 Task: Show more about the house rules of tiny home in Lac-Beauport, Quebec, Canada.
Action: Mouse moved to (507, 145)
Screenshot: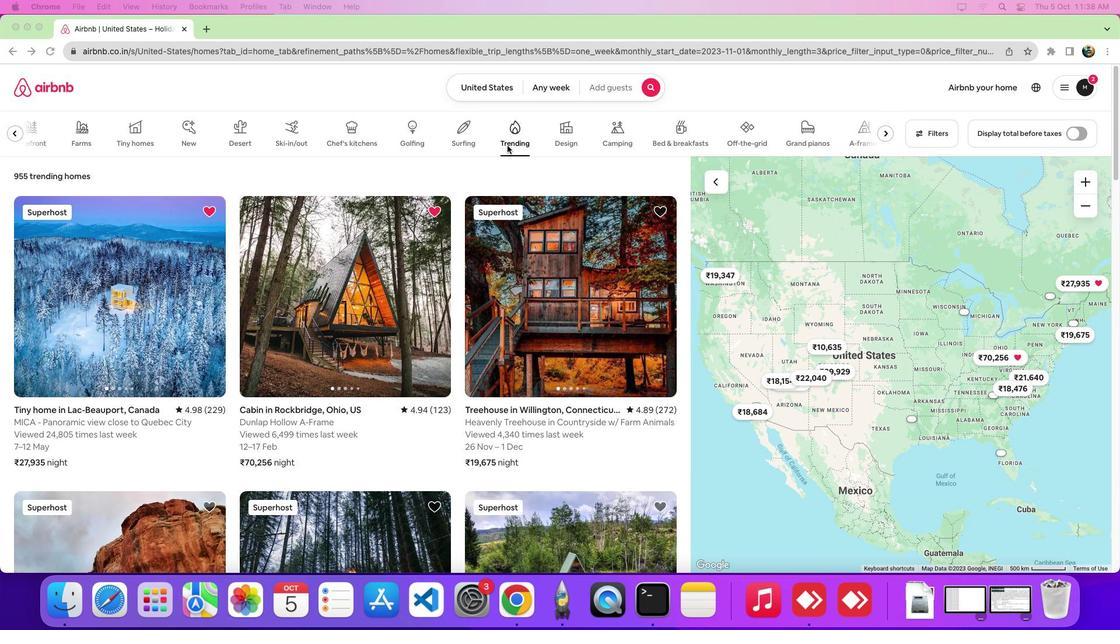 
Action: Mouse pressed left at (507, 145)
Screenshot: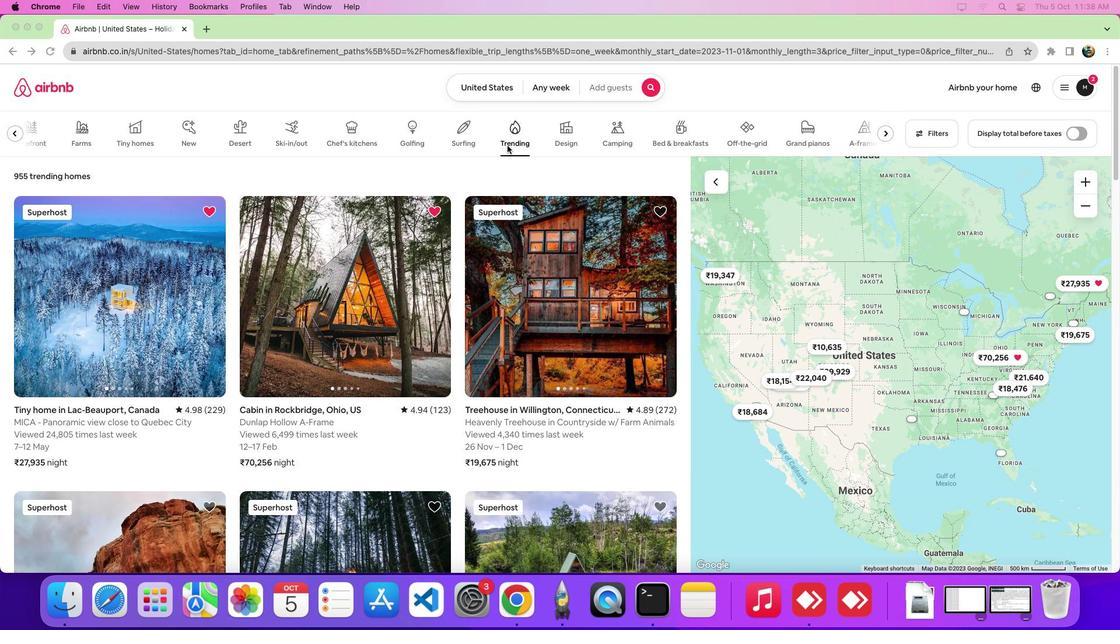 
Action: Mouse moved to (79, 312)
Screenshot: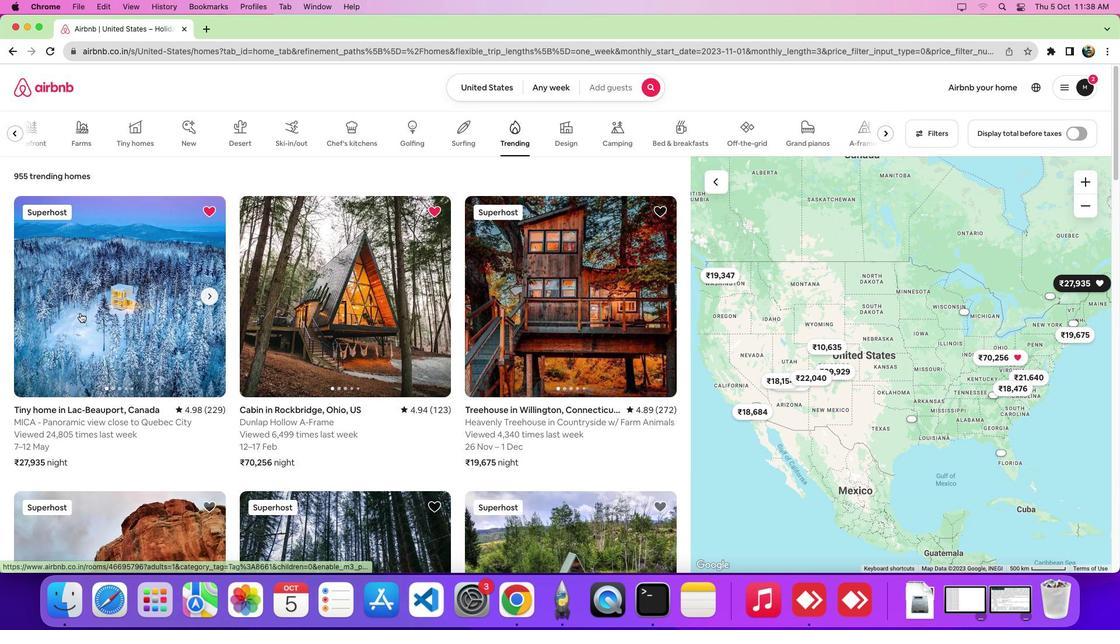 
Action: Mouse pressed left at (79, 312)
Screenshot: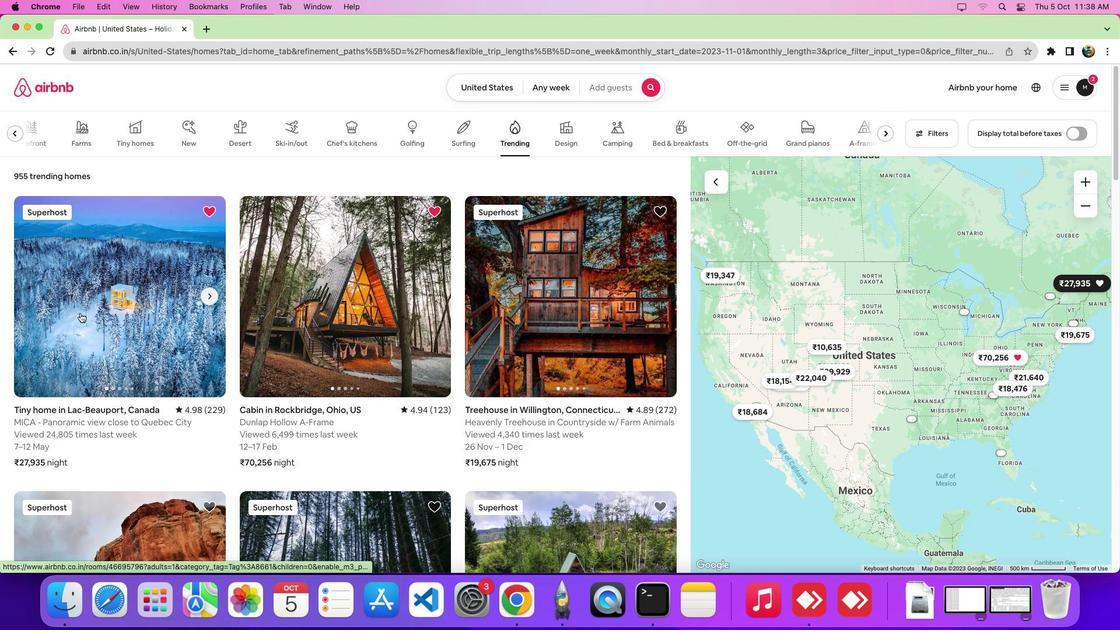 
Action: Mouse moved to (472, 399)
Screenshot: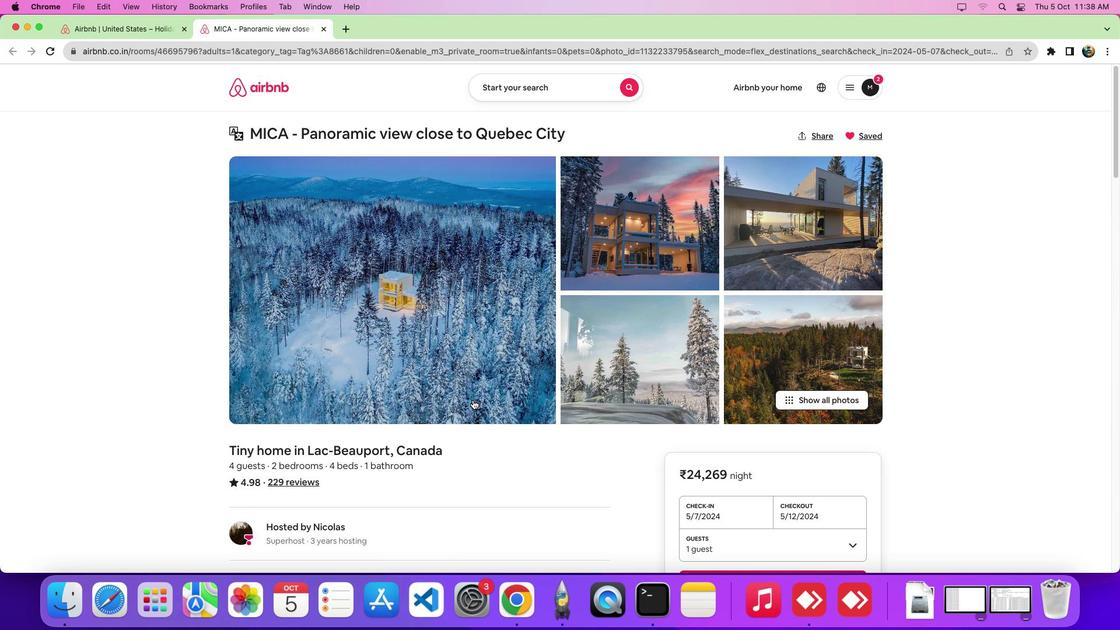 
Action: Mouse scrolled (472, 399) with delta (0, 0)
Screenshot: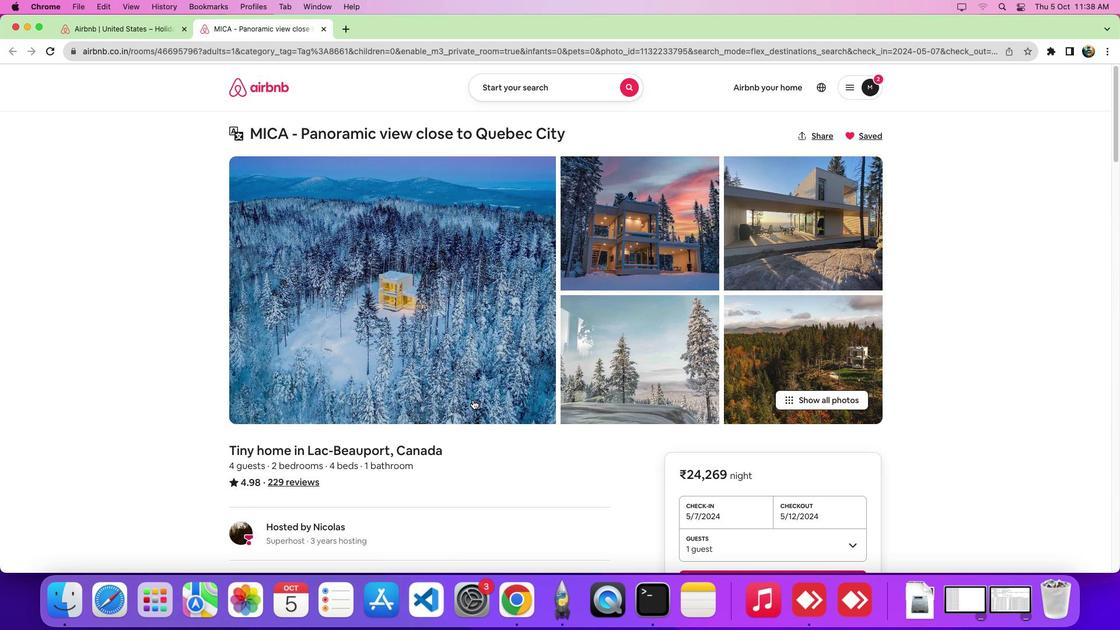 
Action: Mouse scrolled (472, 399) with delta (0, 0)
Screenshot: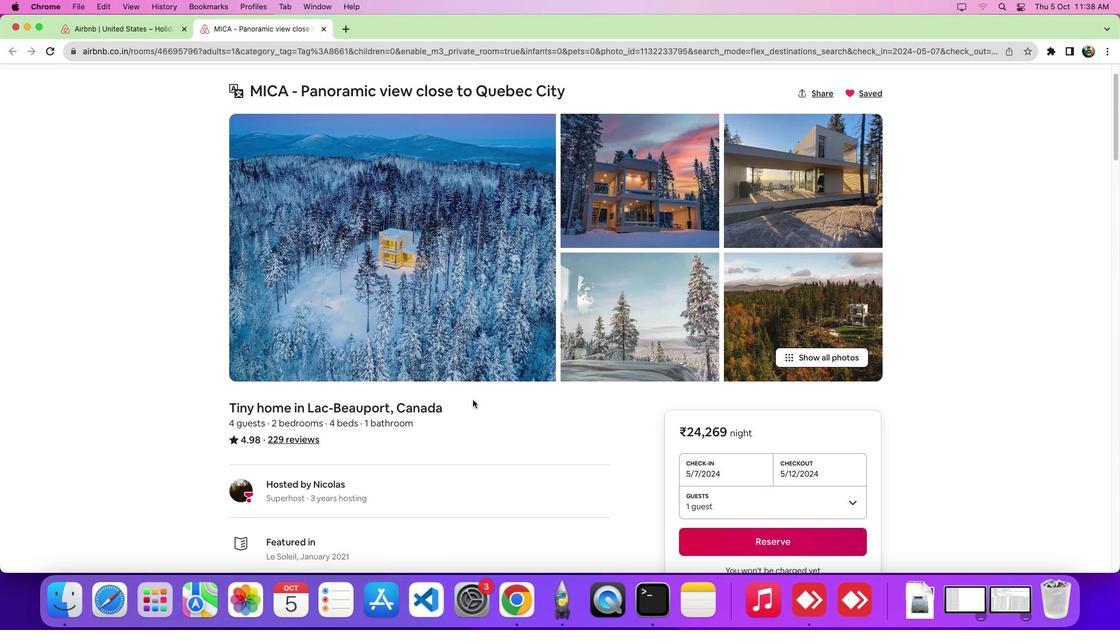 
Action: Mouse scrolled (472, 399) with delta (0, -5)
Screenshot: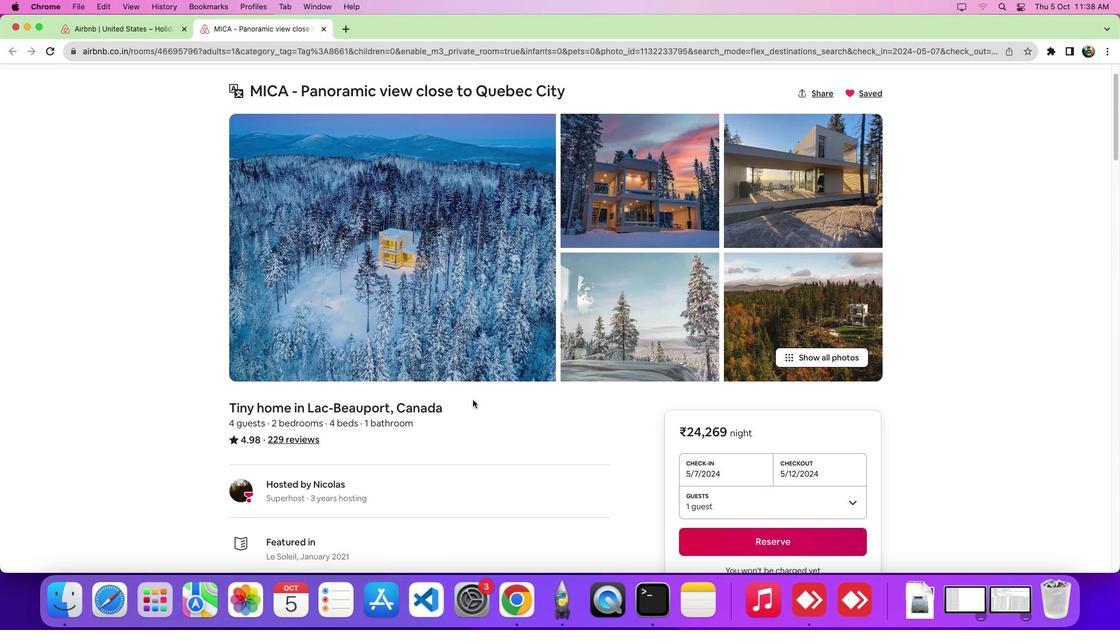 
Action: Mouse scrolled (472, 399) with delta (0, -7)
Screenshot: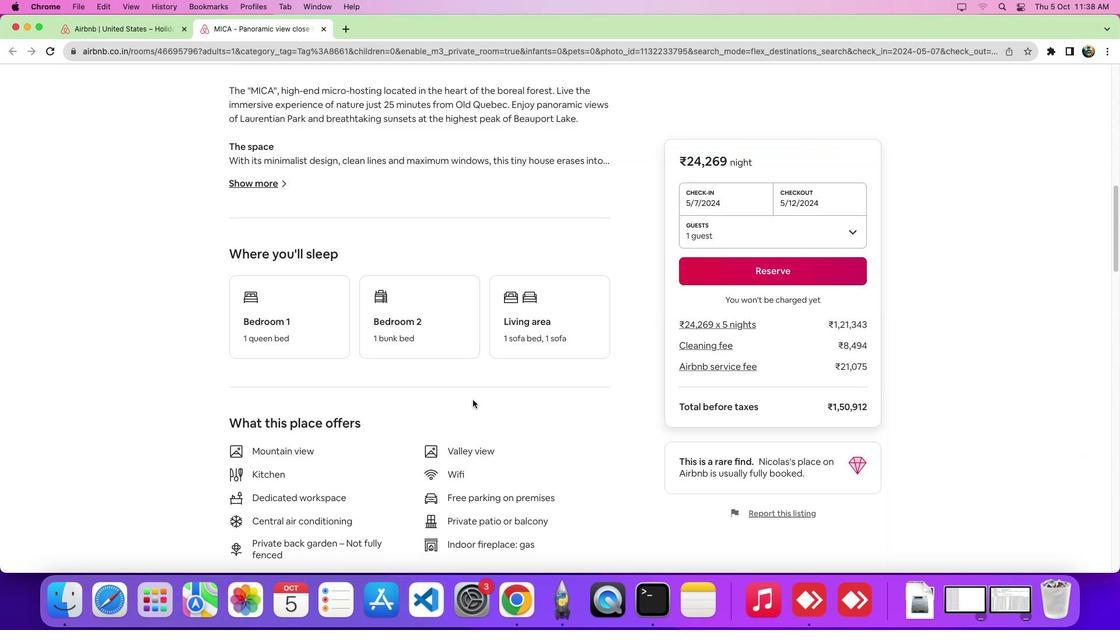 
Action: Mouse scrolled (472, 399) with delta (0, -8)
Screenshot: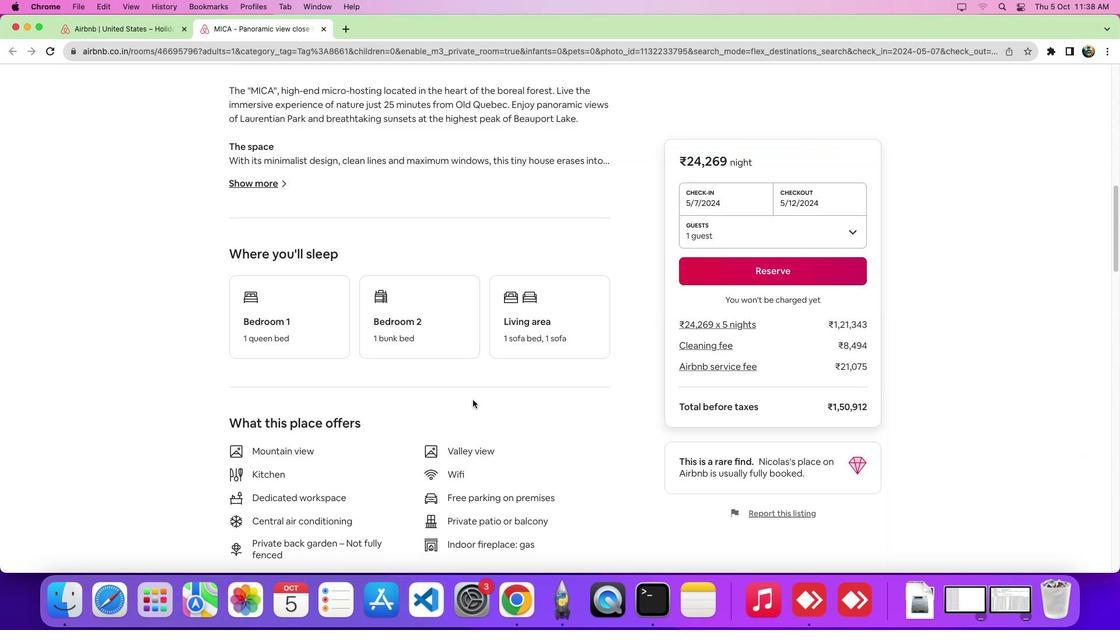 
Action: Mouse scrolled (472, 399) with delta (0, 0)
Screenshot: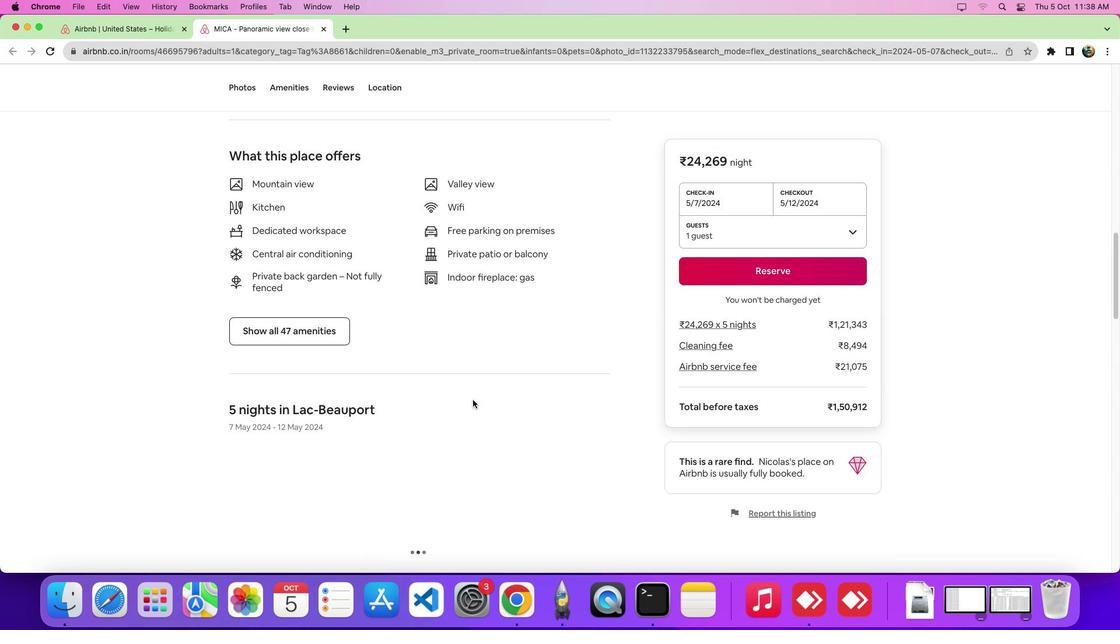 
Action: Mouse scrolled (472, 399) with delta (0, -1)
Screenshot: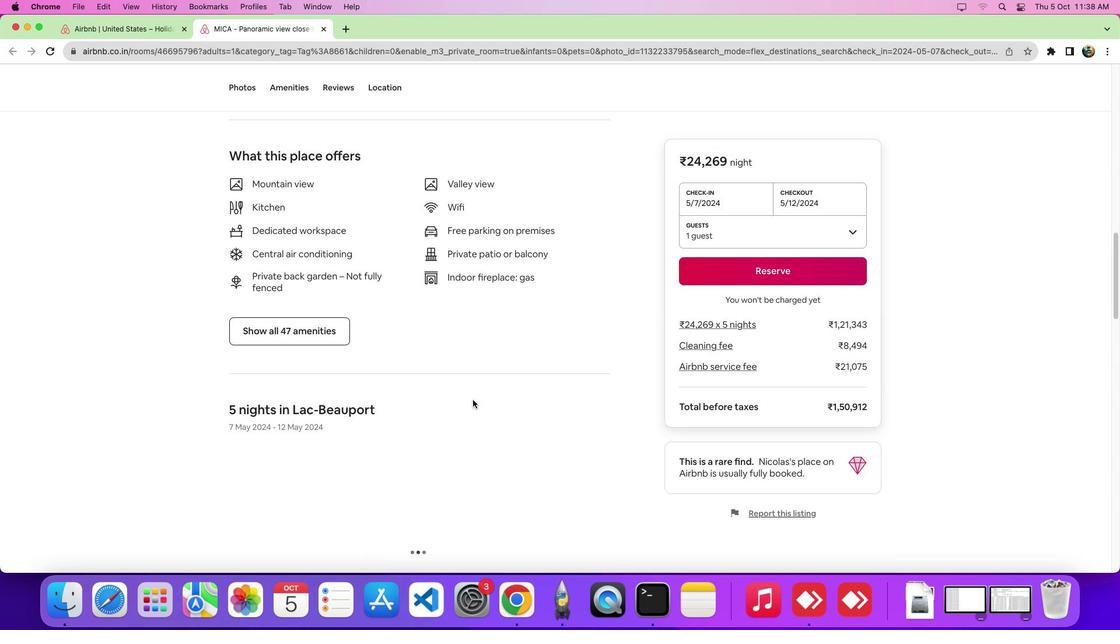 
Action: Mouse scrolled (472, 399) with delta (0, -5)
Screenshot: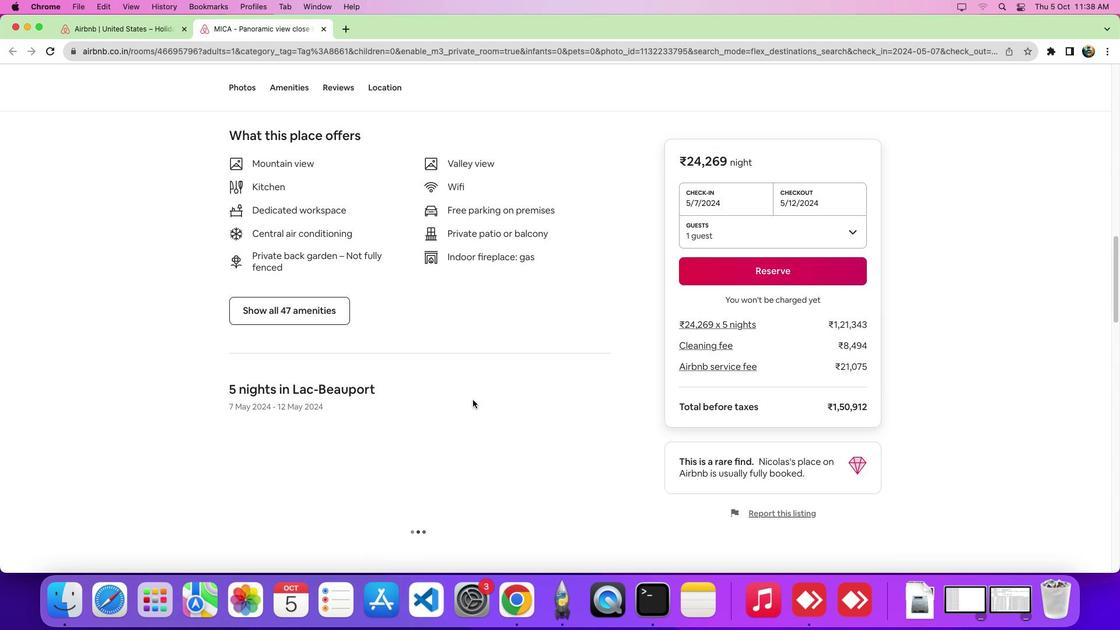 
Action: Mouse scrolled (472, 399) with delta (0, -7)
Screenshot: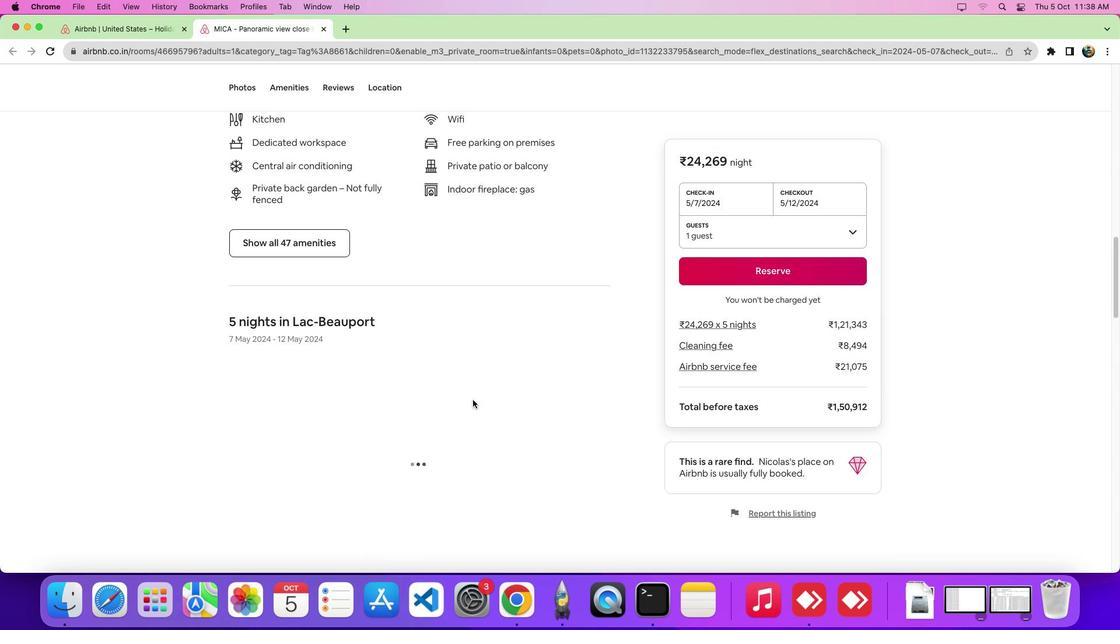 
Action: Mouse scrolled (472, 399) with delta (0, 0)
Screenshot: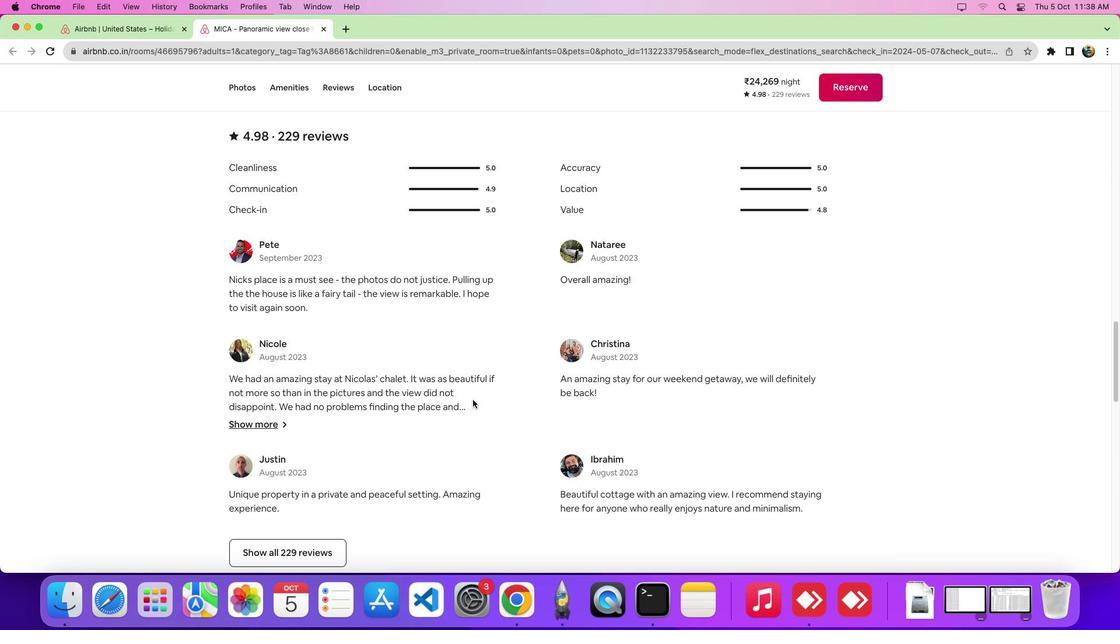 
Action: Mouse scrolled (472, 399) with delta (0, 0)
Screenshot: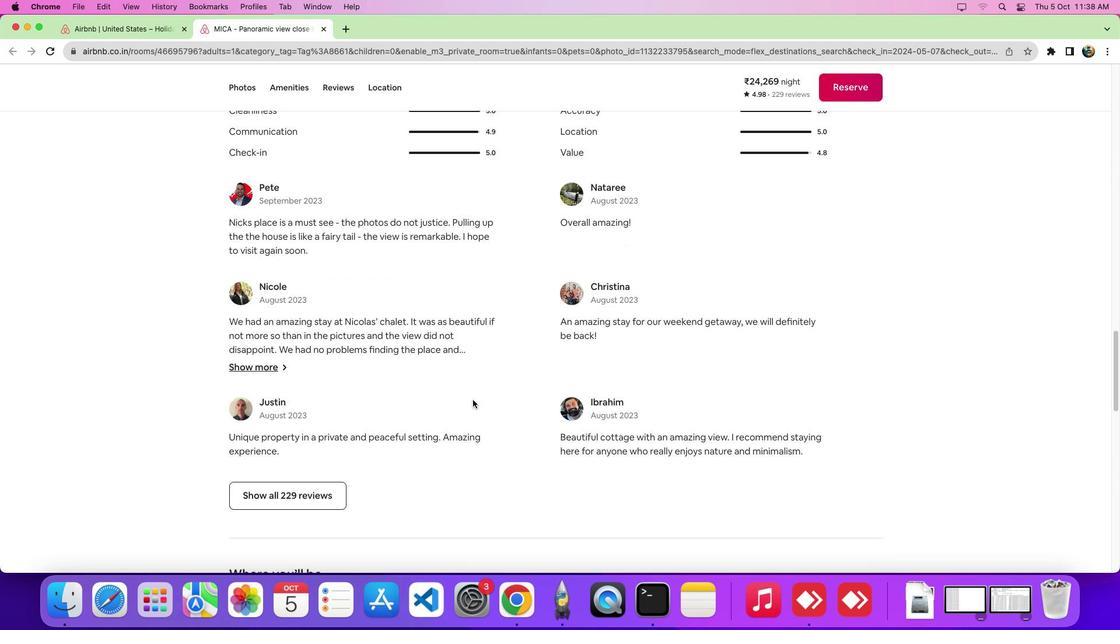 
Action: Mouse scrolled (472, 399) with delta (0, -5)
Screenshot: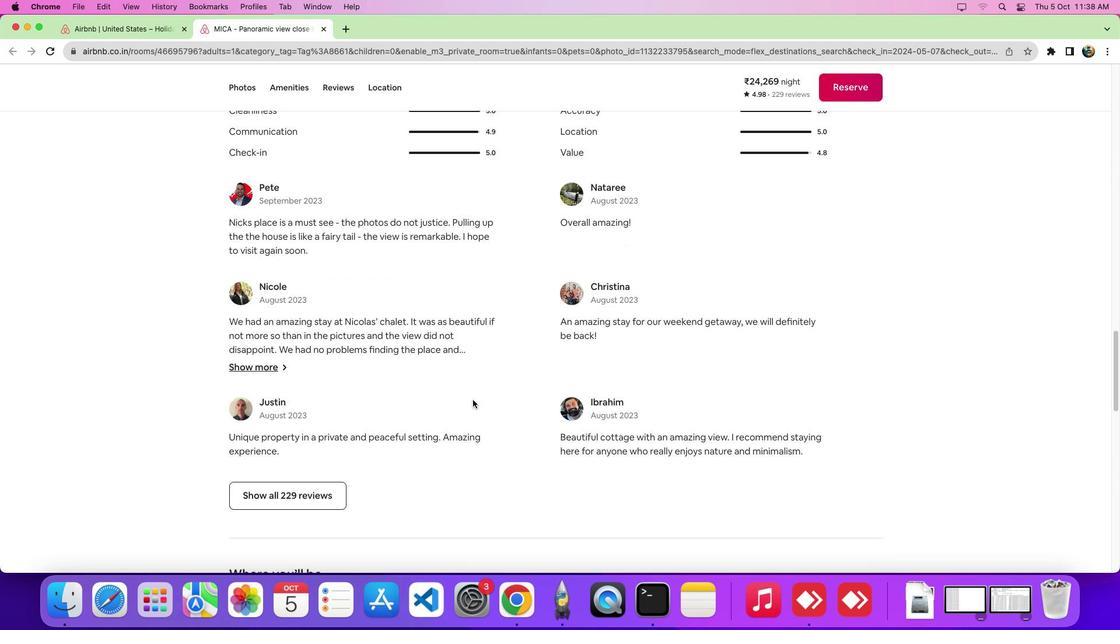 
Action: Mouse scrolled (472, 399) with delta (0, -7)
Screenshot: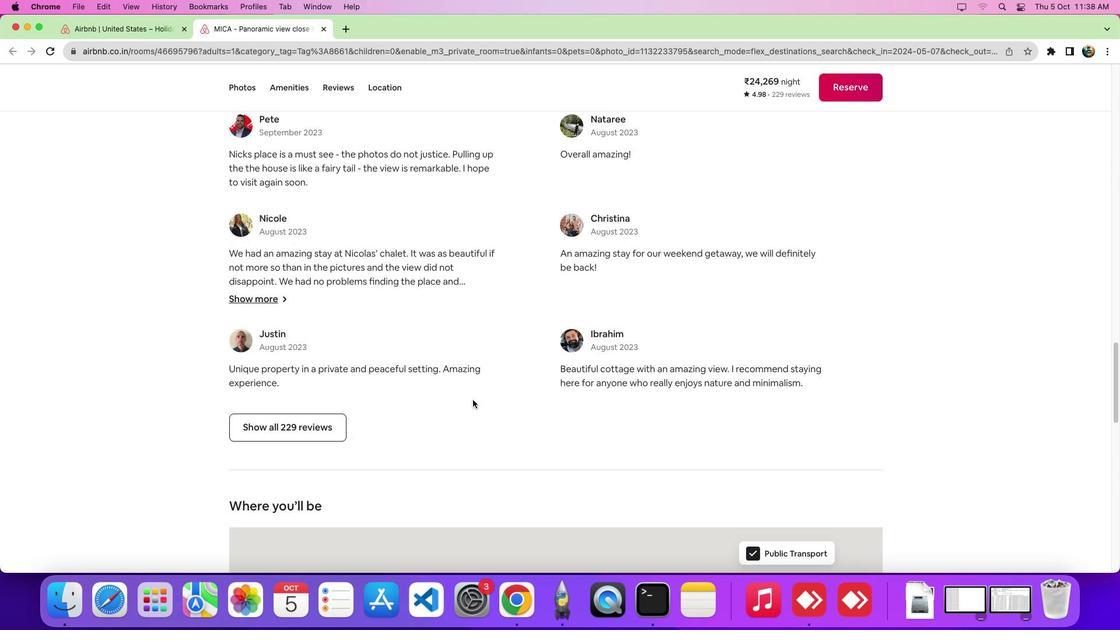 
Action: Mouse scrolled (472, 399) with delta (0, 0)
Screenshot: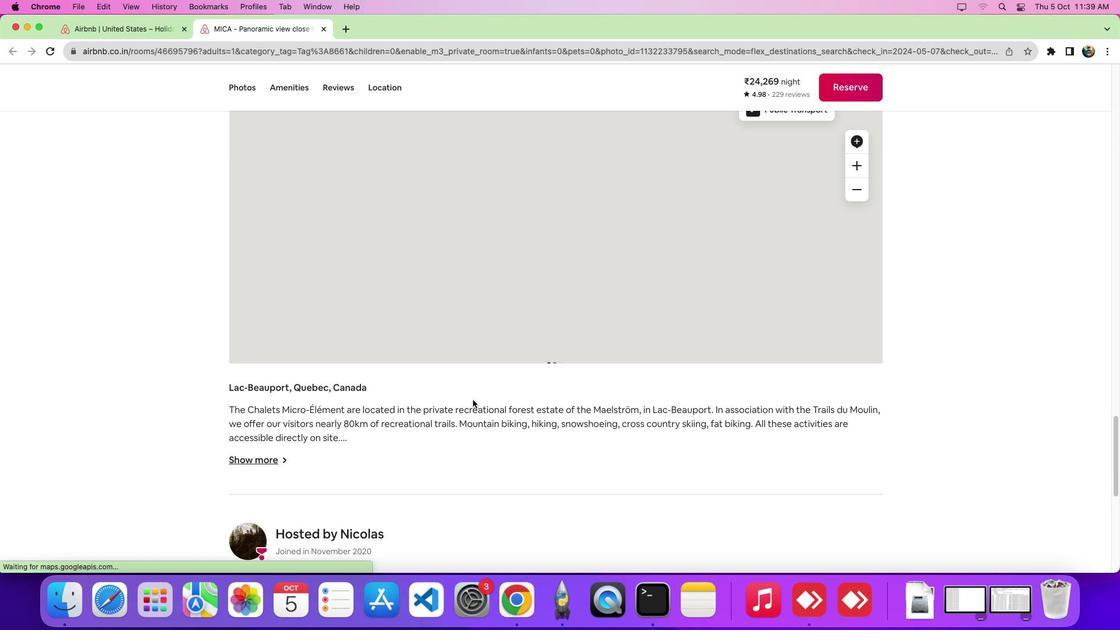 
Action: Mouse scrolled (472, 399) with delta (0, -1)
Screenshot: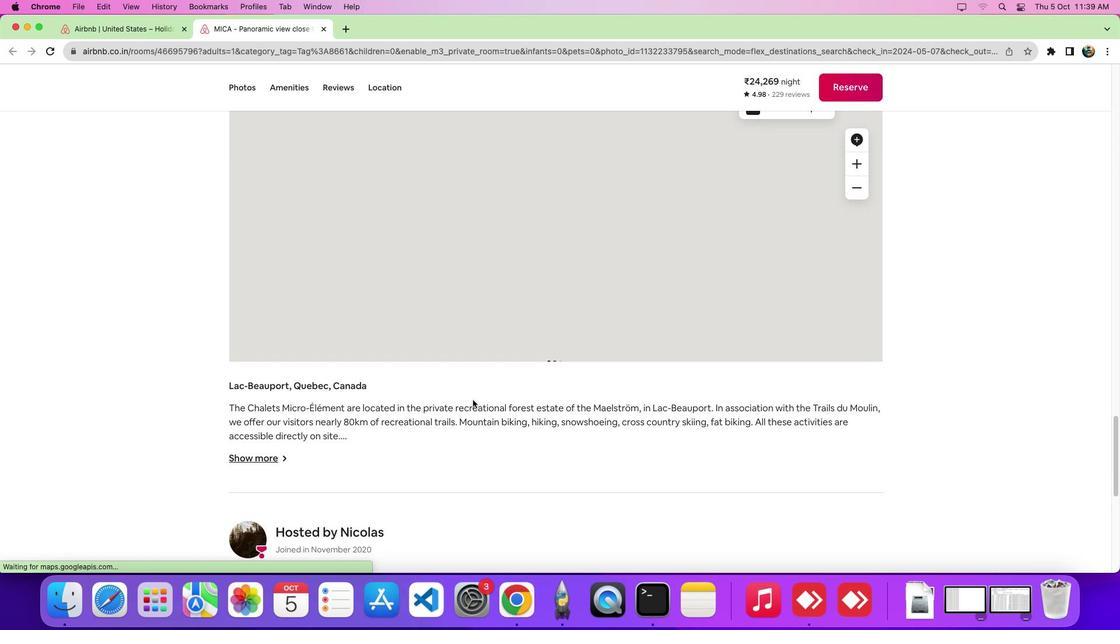 
Action: Mouse scrolled (472, 399) with delta (0, -4)
Screenshot: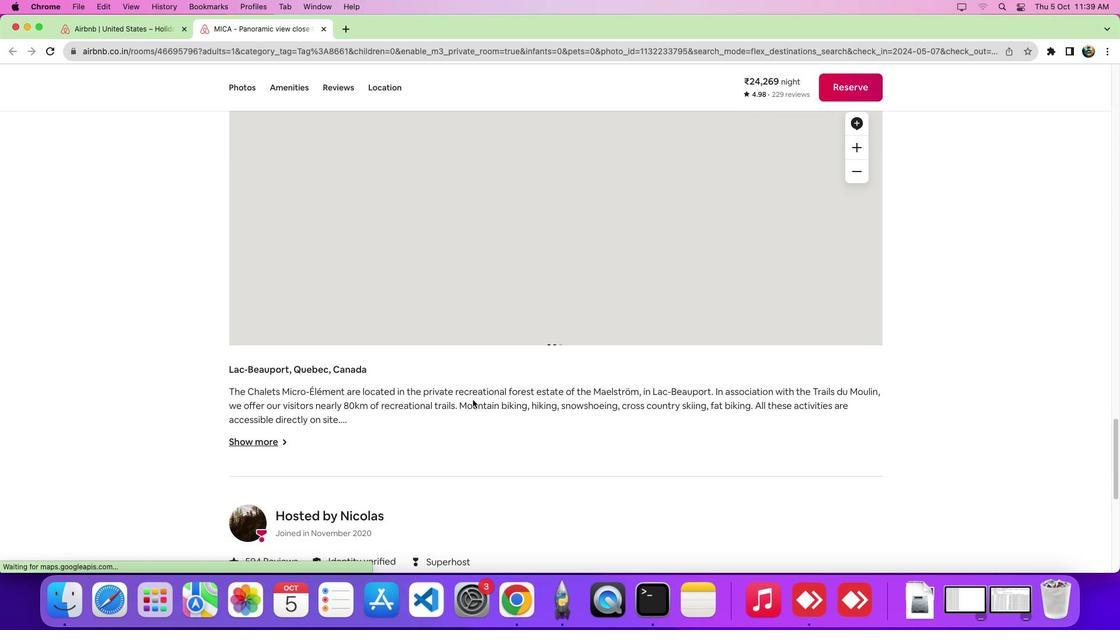 
Action: Mouse scrolled (472, 399) with delta (0, 0)
Screenshot: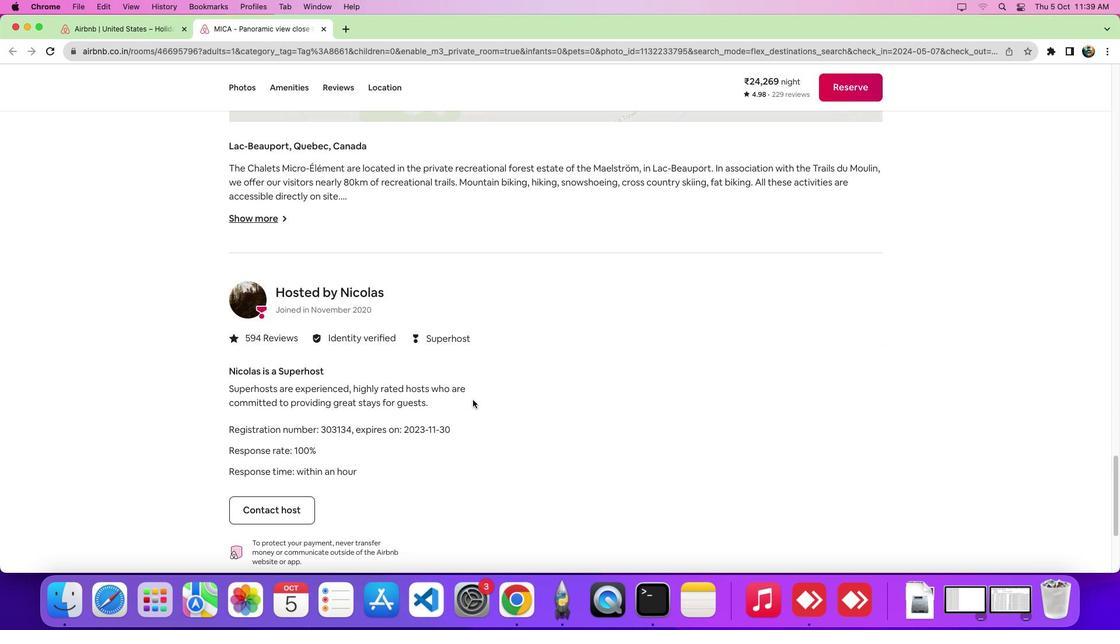 
Action: Mouse scrolled (472, 399) with delta (0, 0)
Screenshot: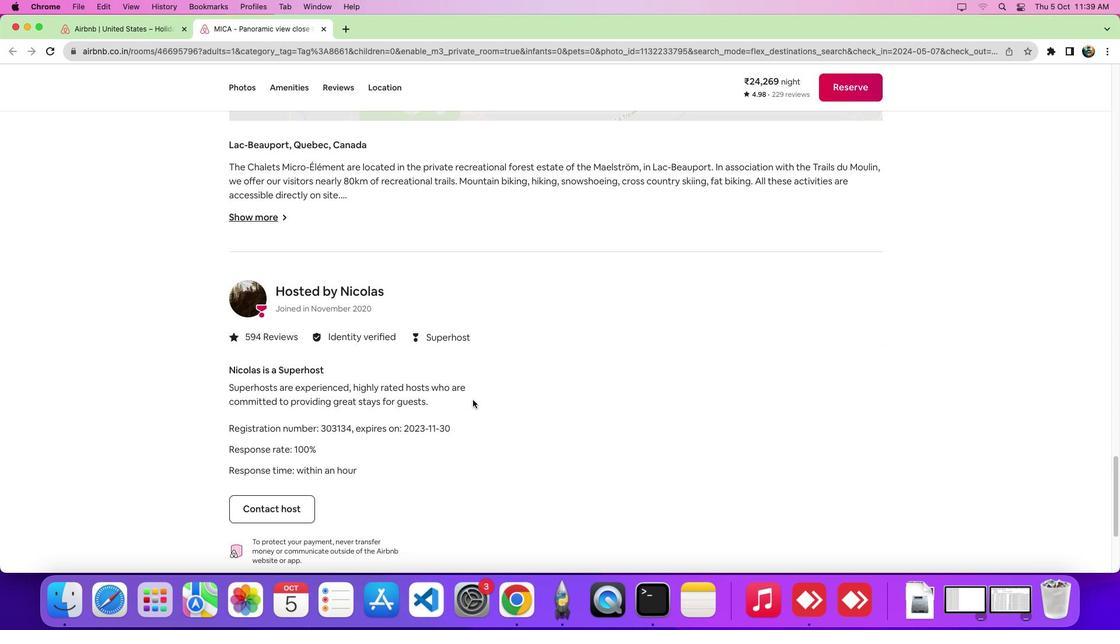 
Action: Mouse scrolled (472, 399) with delta (0, -4)
Screenshot: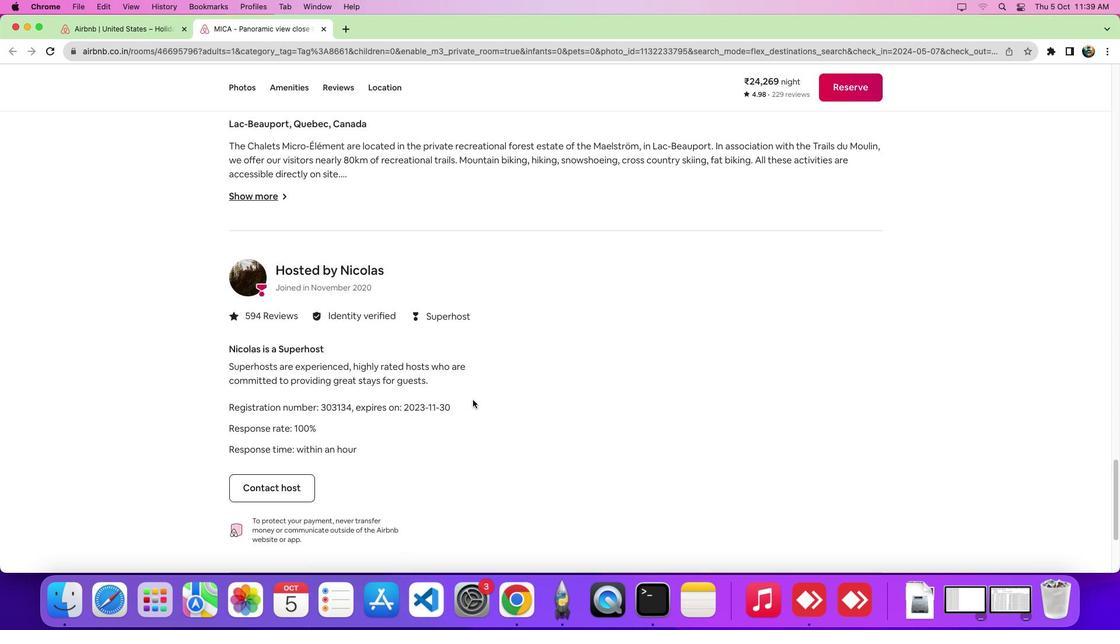 
Action: Mouse scrolled (472, 399) with delta (0, 0)
Screenshot: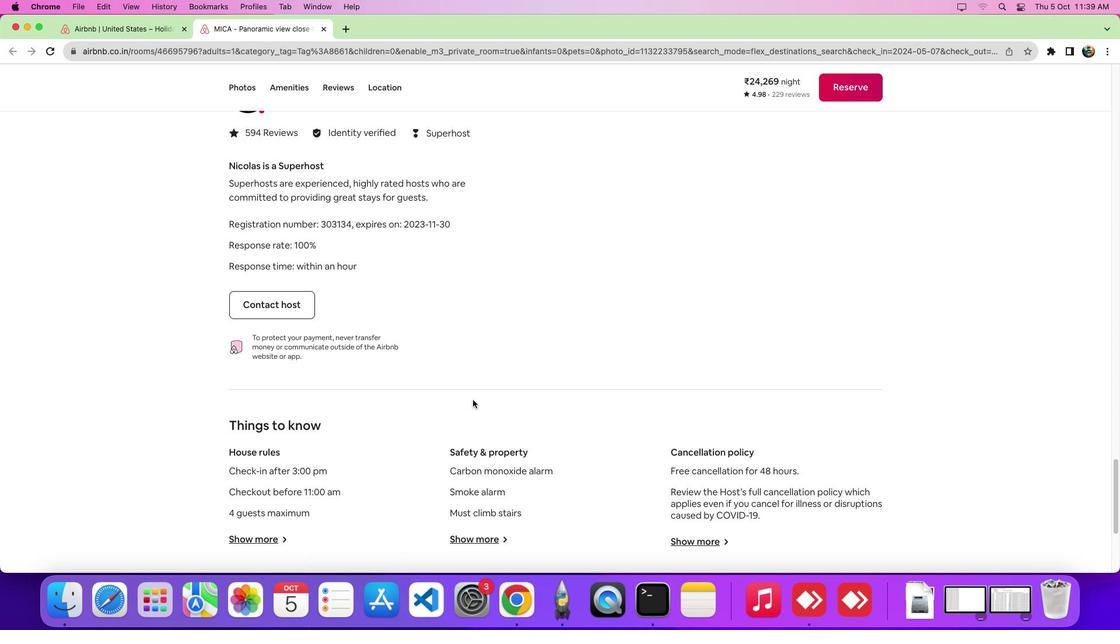 
Action: Mouse scrolled (472, 399) with delta (0, 0)
Screenshot: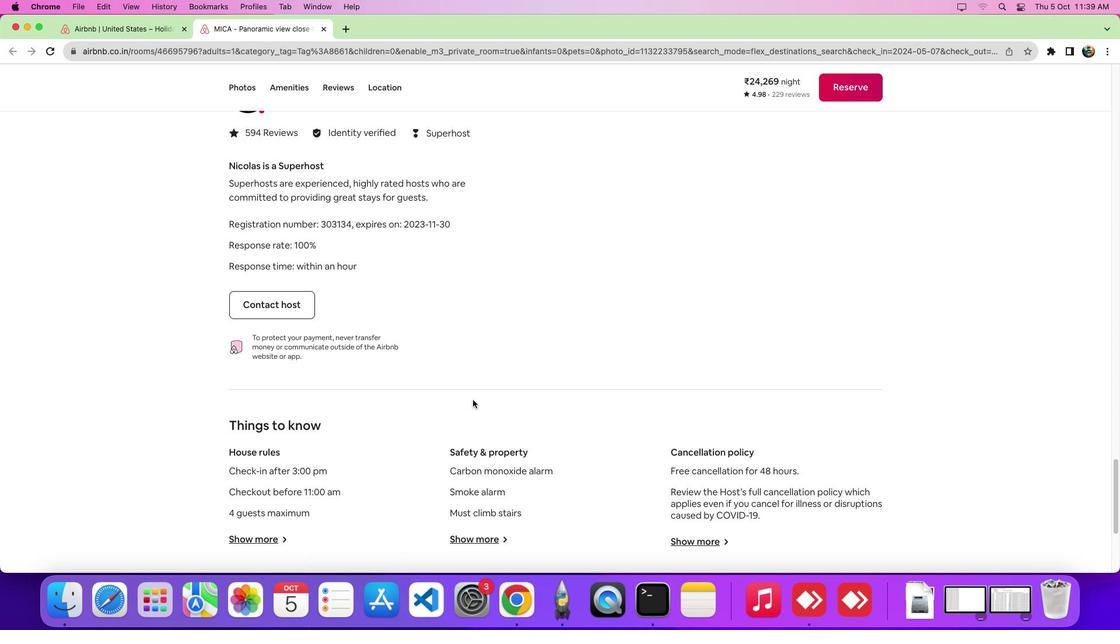 
Action: Mouse scrolled (472, 399) with delta (0, -4)
Screenshot: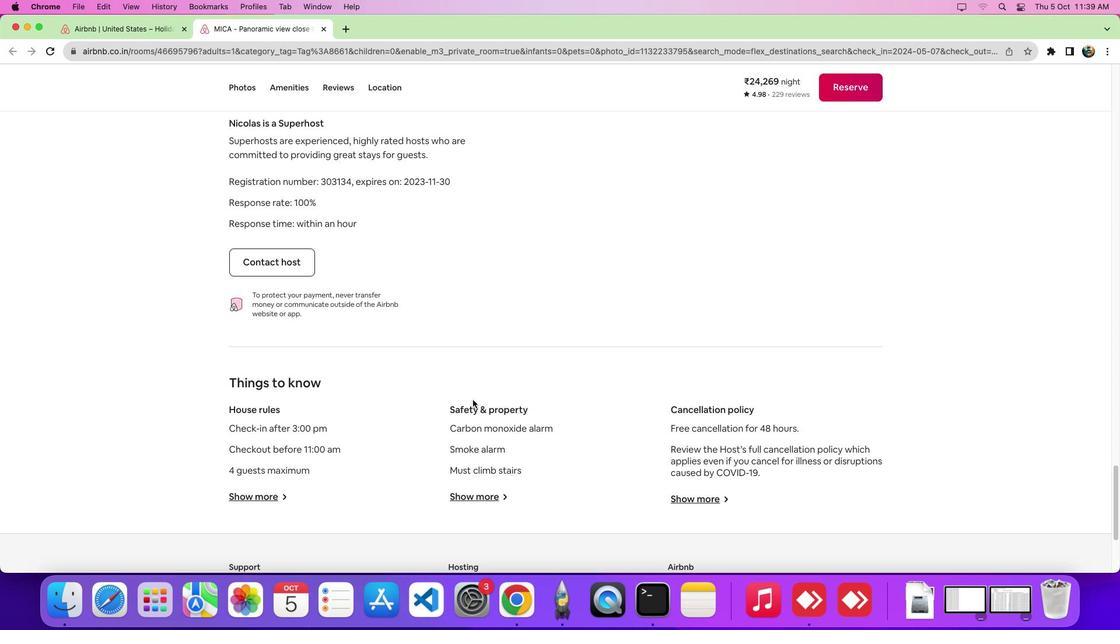 
Action: Mouse scrolled (472, 399) with delta (0, -6)
Screenshot: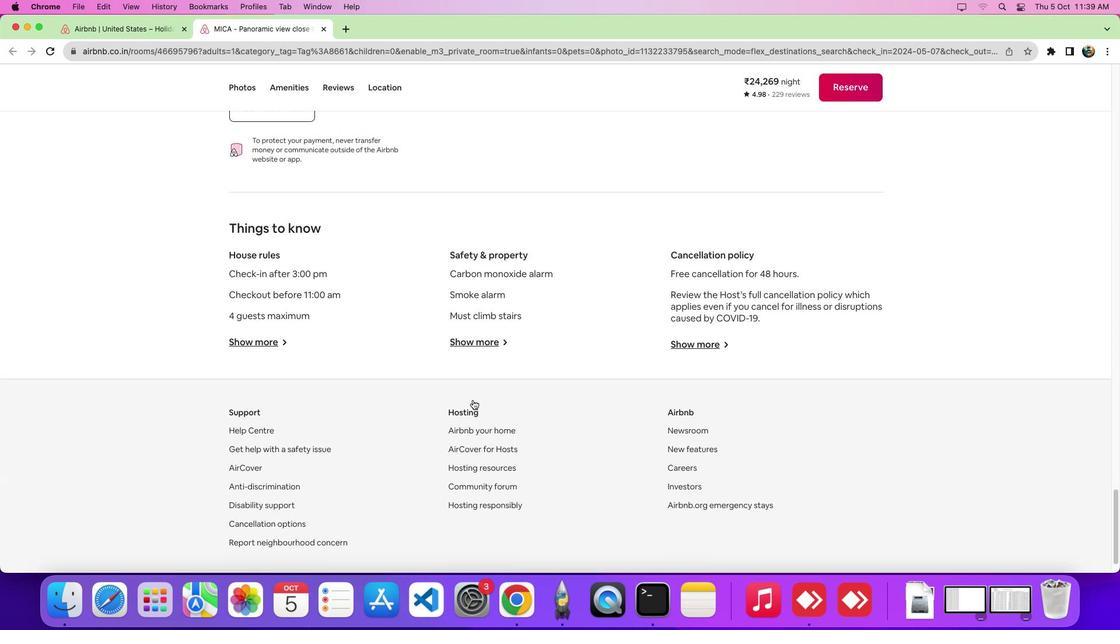 
Action: Mouse moved to (268, 295)
Screenshot: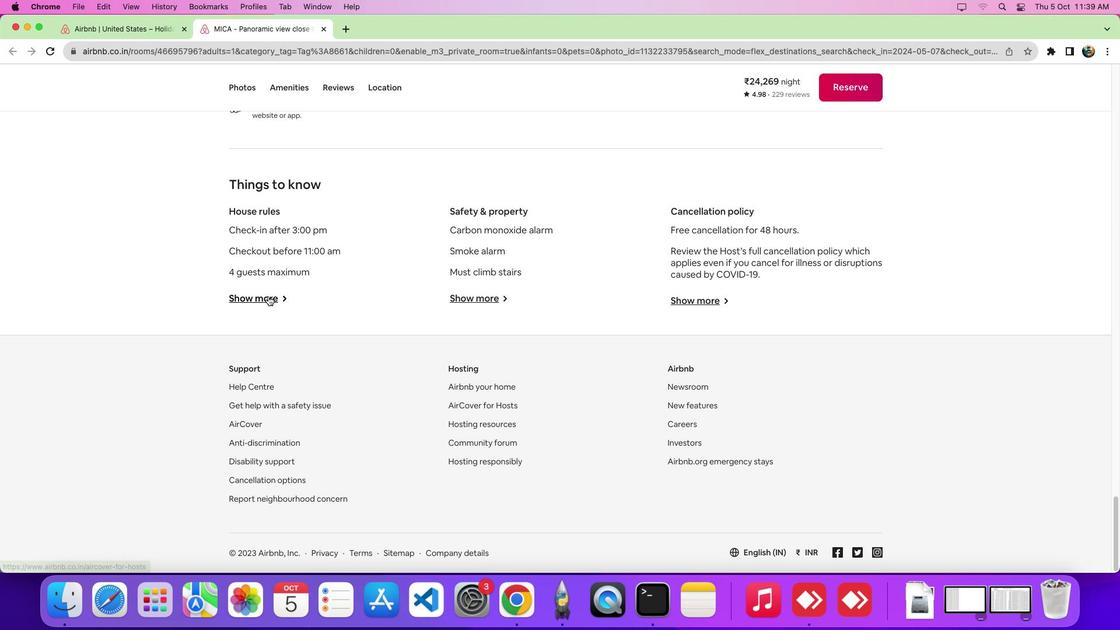 
Action: Mouse pressed left at (268, 295)
Screenshot: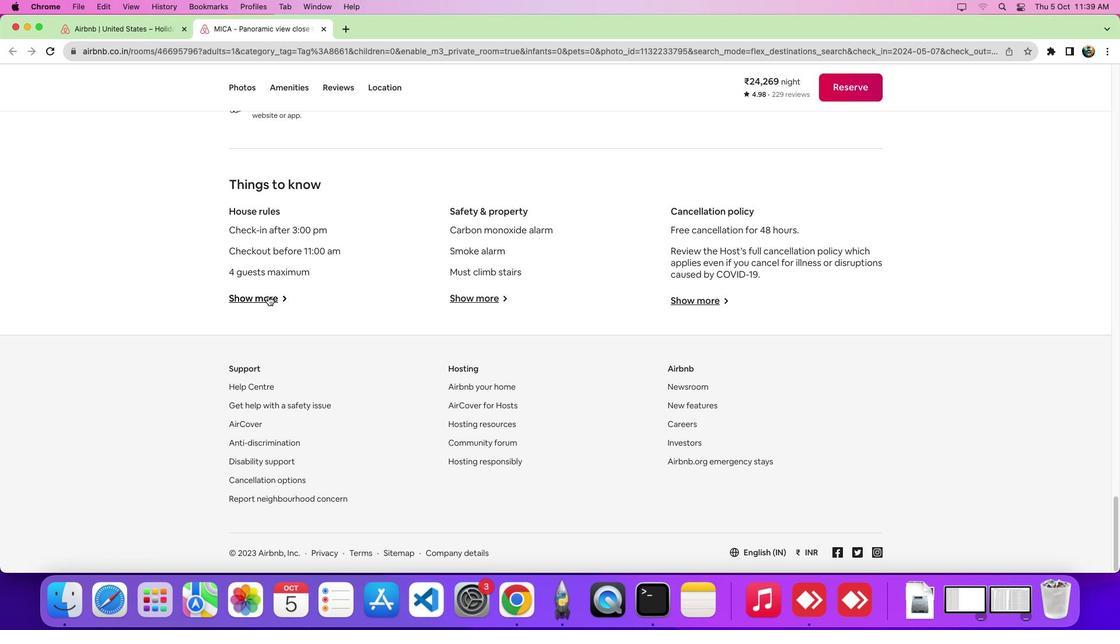
Action: Mouse moved to (536, 358)
Screenshot: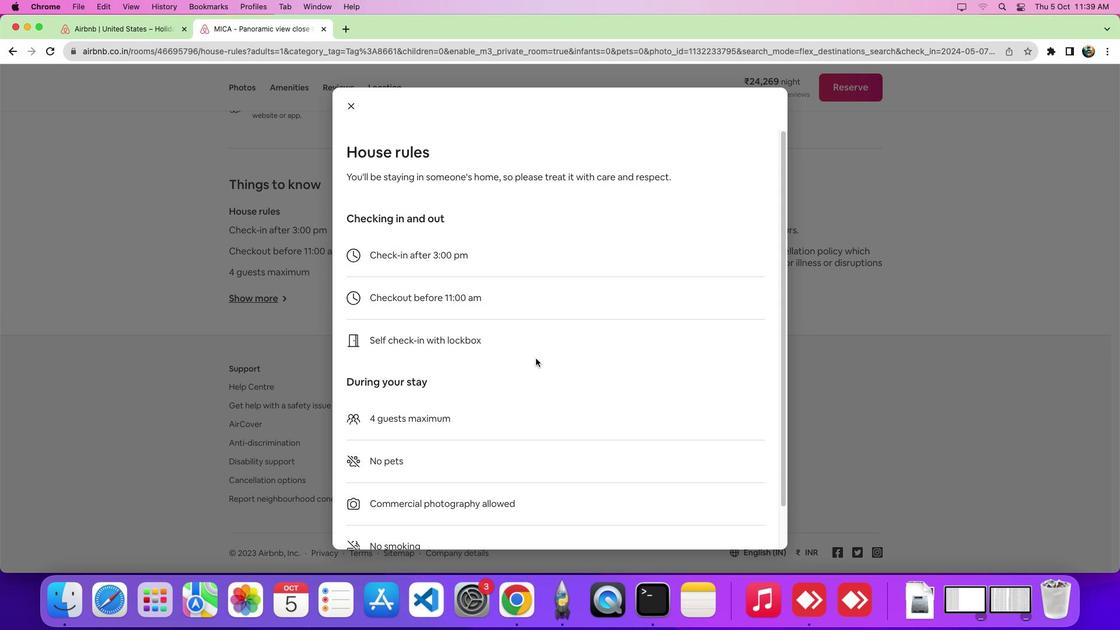 
Action: Mouse scrolled (536, 358) with delta (0, 0)
Screenshot: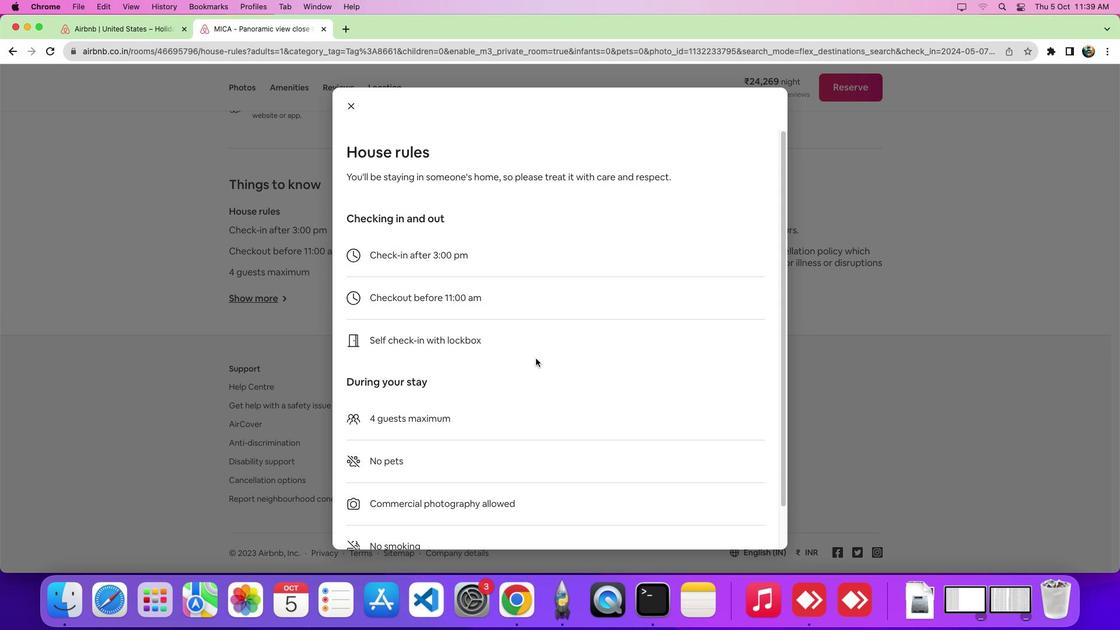 
Action: Mouse scrolled (536, 358) with delta (0, 0)
Screenshot: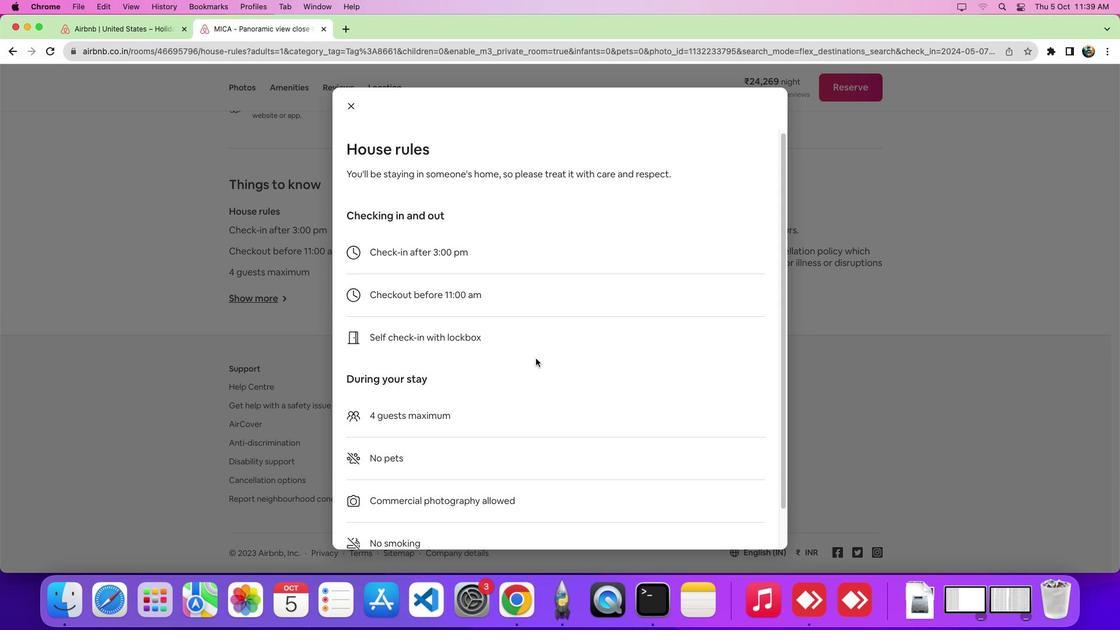 
Action: Mouse scrolled (536, 358) with delta (0, -4)
Screenshot: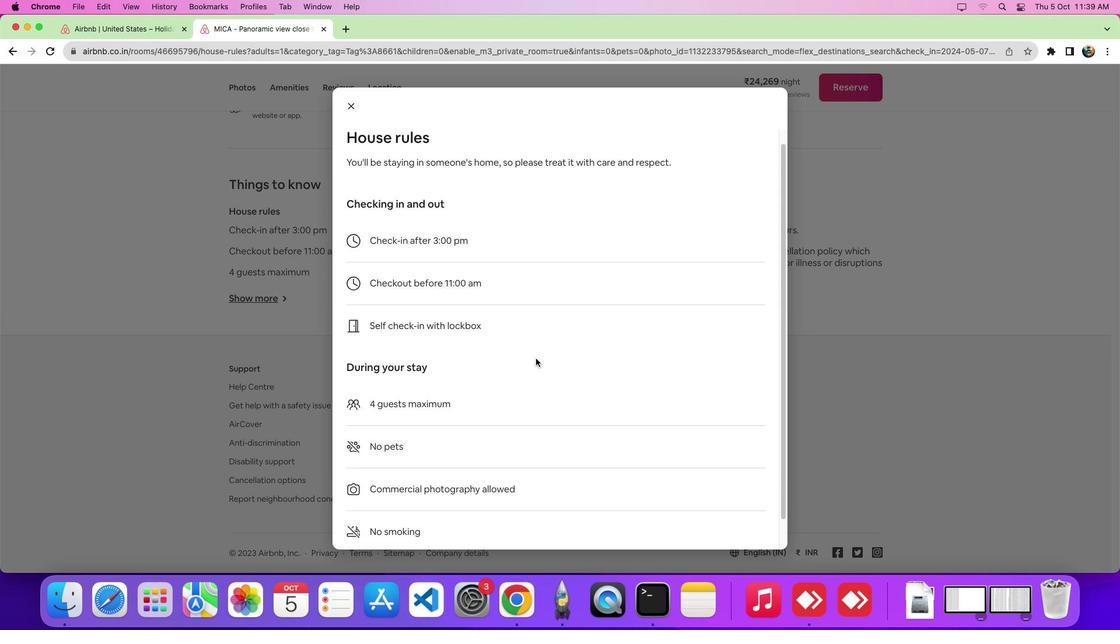 
